 Task: Create Board Resource Allocation Software to Workspace Data Analysis and Reporting. Create Board Influencer Identification to Workspace Data Analysis and Reporting. Create Board Employee Performance Management and Coaching to Workspace Data Analysis and Reporting
Action: Mouse moved to (466, 105)
Screenshot: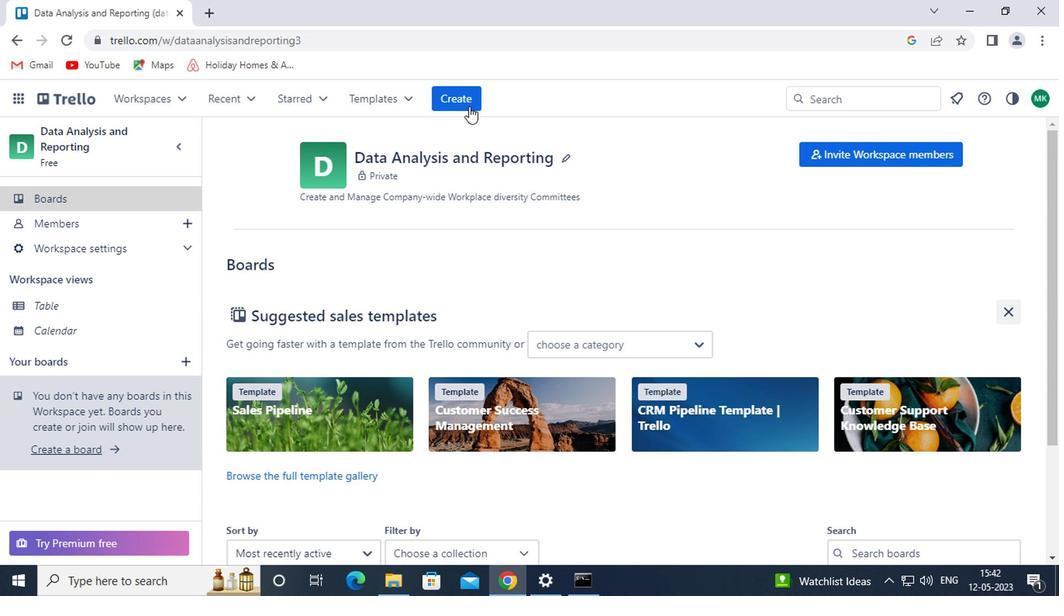 
Action: Mouse pressed left at (466, 105)
Screenshot: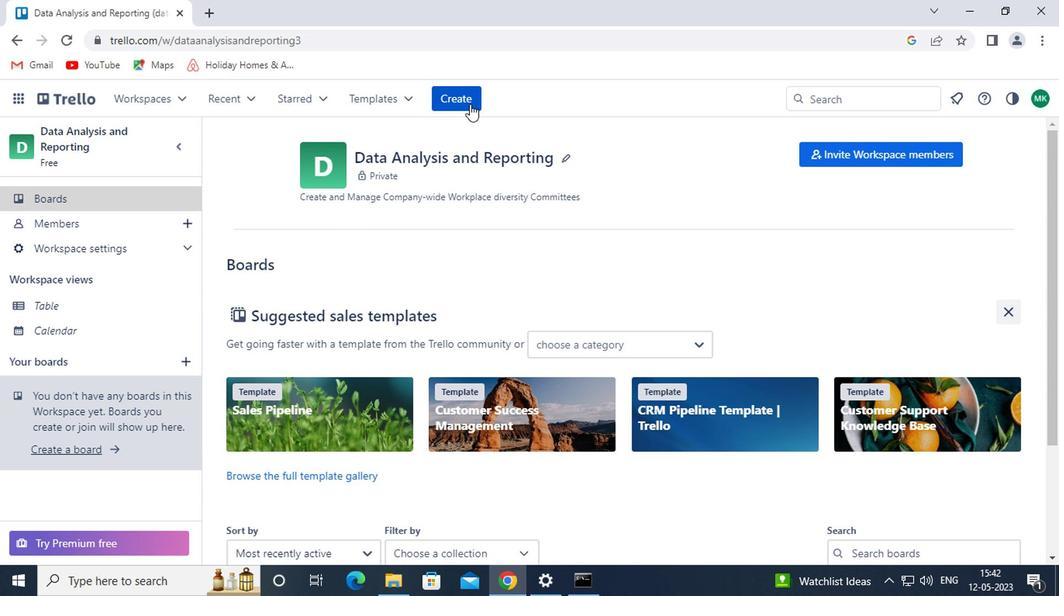 
Action: Mouse moved to (466, 157)
Screenshot: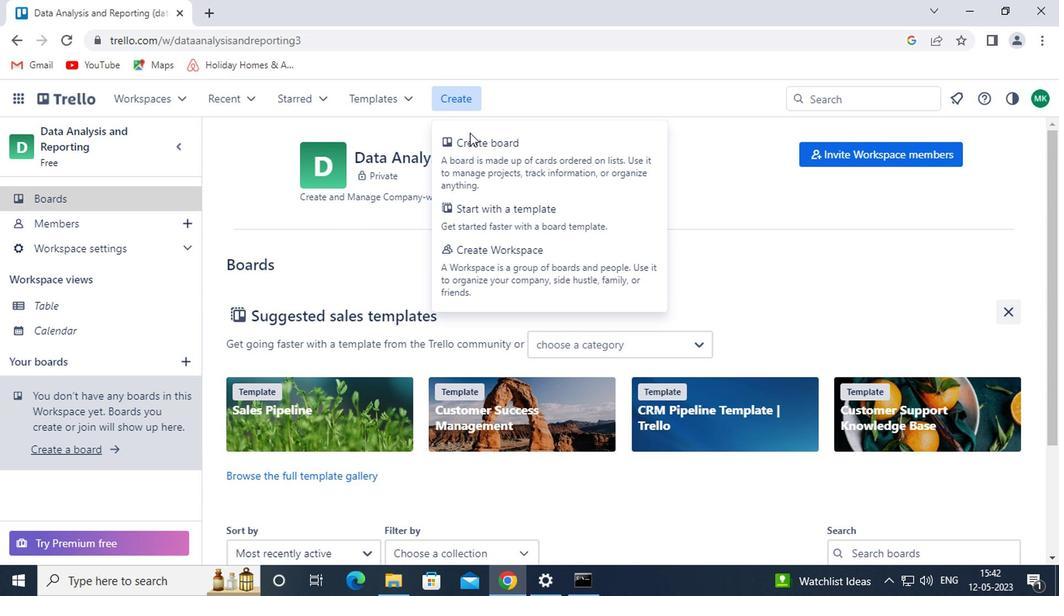 
Action: Mouse pressed left at (466, 157)
Screenshot: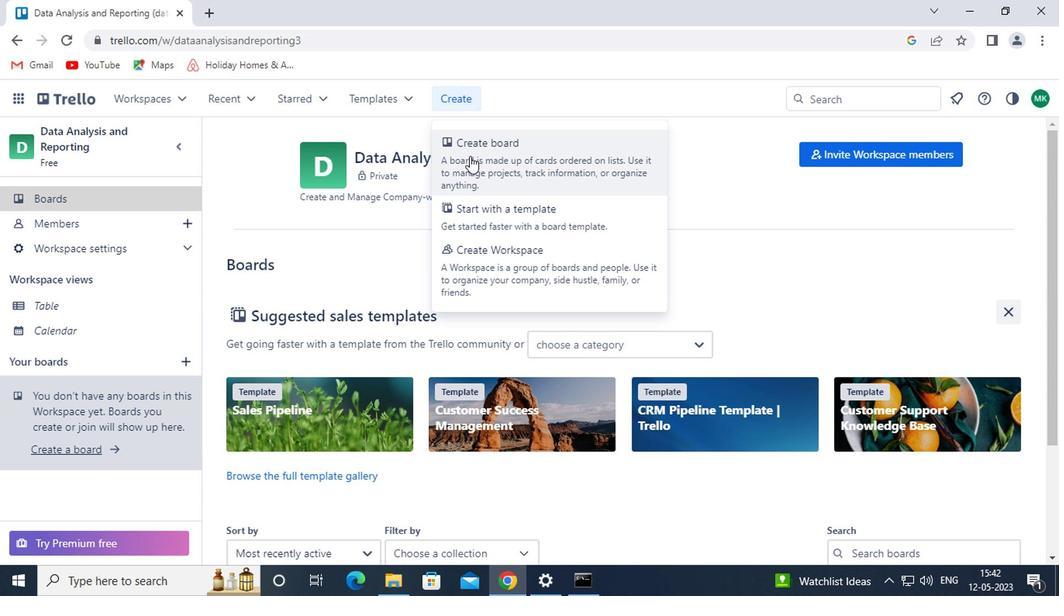 
Action: Mouse moved to (507, 385)
Screenshot: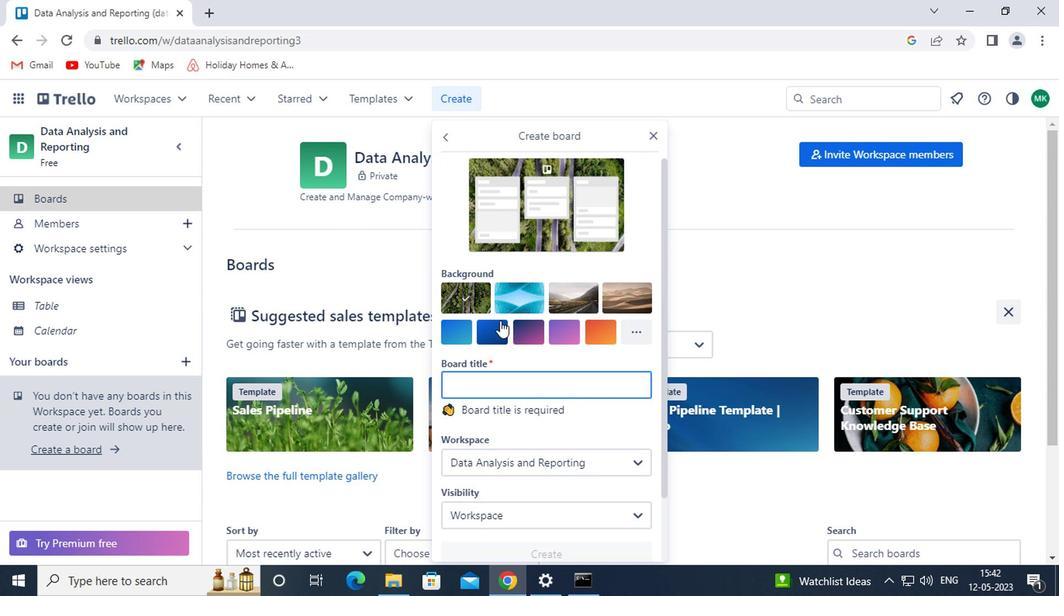 
Action: Mouse pressed left at (507, 385)
Screenshot: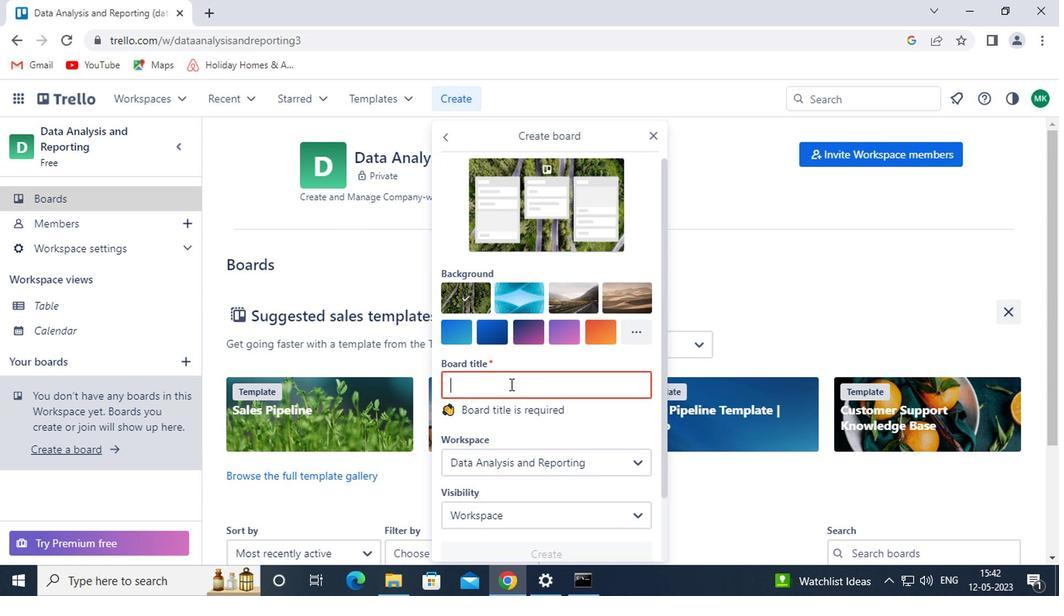 
Action: Key pressed resource<Key.space>allocation<Key.space><Key.shift>SOFTWARE
Screenshot: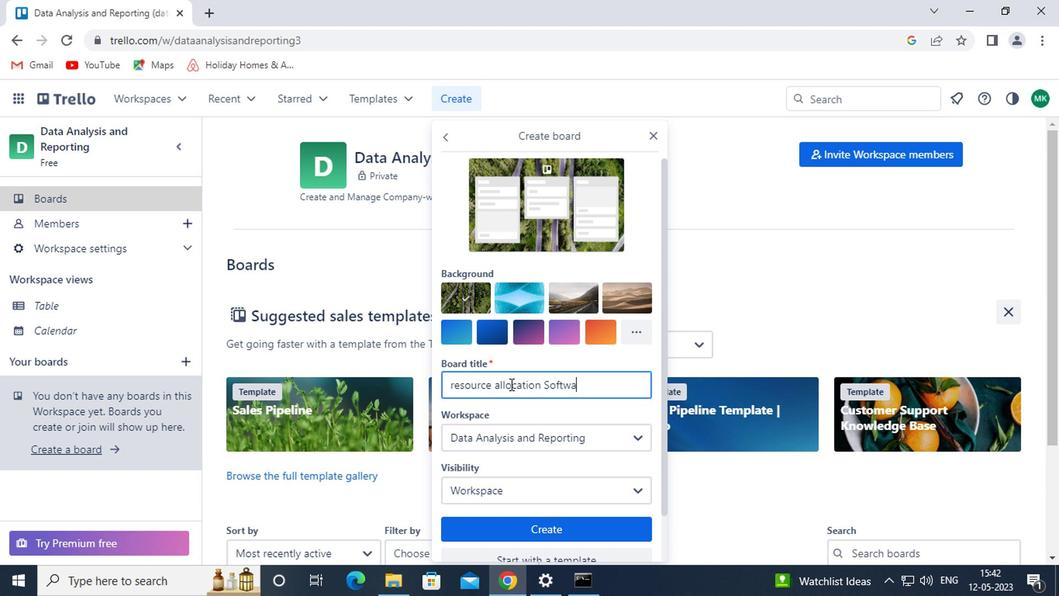 
Action: Mouse moved to (538, 522)
Screenshot: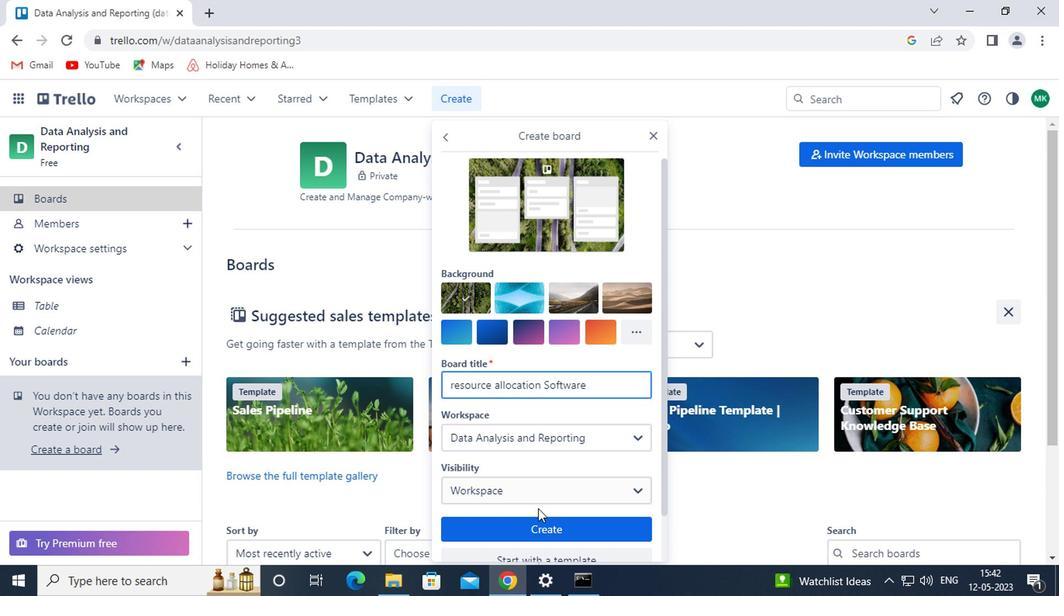 
Action: Mouse pressed left at (538, 522)
Screenshot: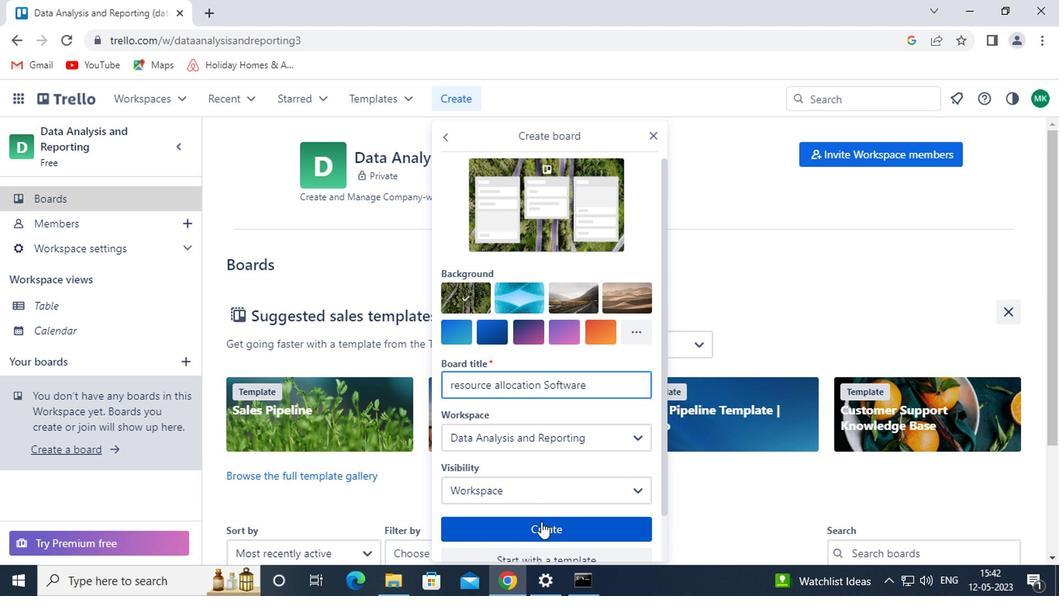 
Action: Mouse moved to (459, 107)
Screenshot: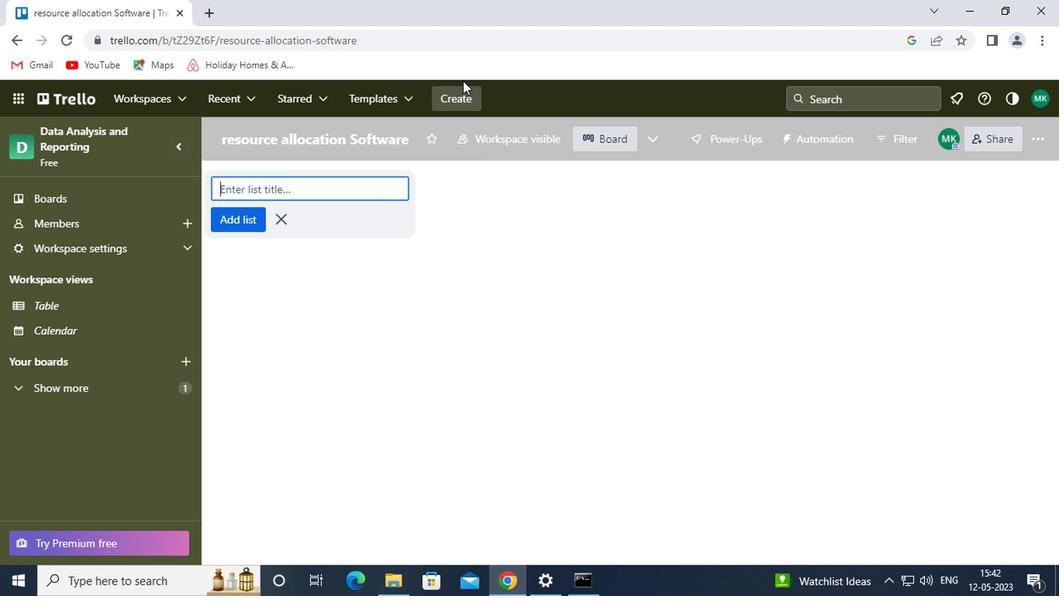 
Action: Mouse pressed left at (459, 107)
Screenshot: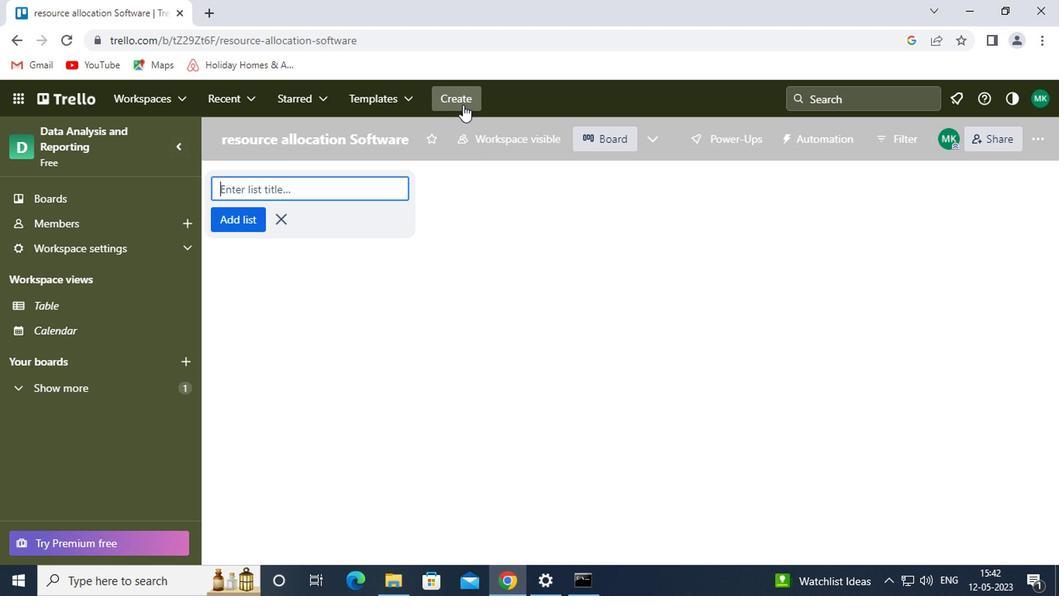 
Action: Mouse moved to (466, 157)
Screenshot: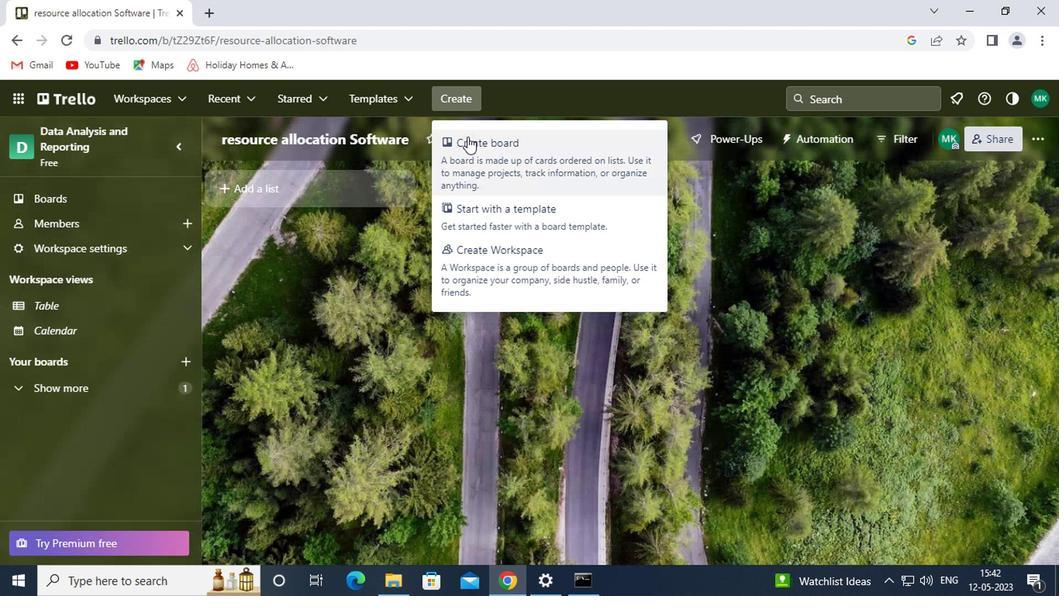 
Action: Mouse pressed left at (466, 157)
Screenshot: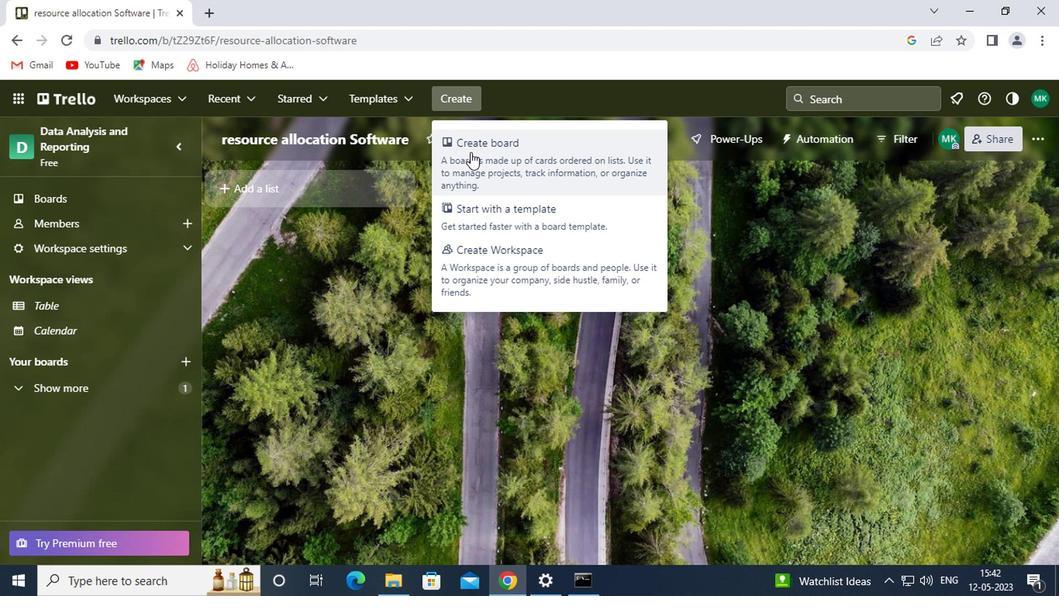 
Action: Key pressed <Key.shift>INFLUNCER<Key.space><Key.shift>IDENTIFICATION
Screenshot: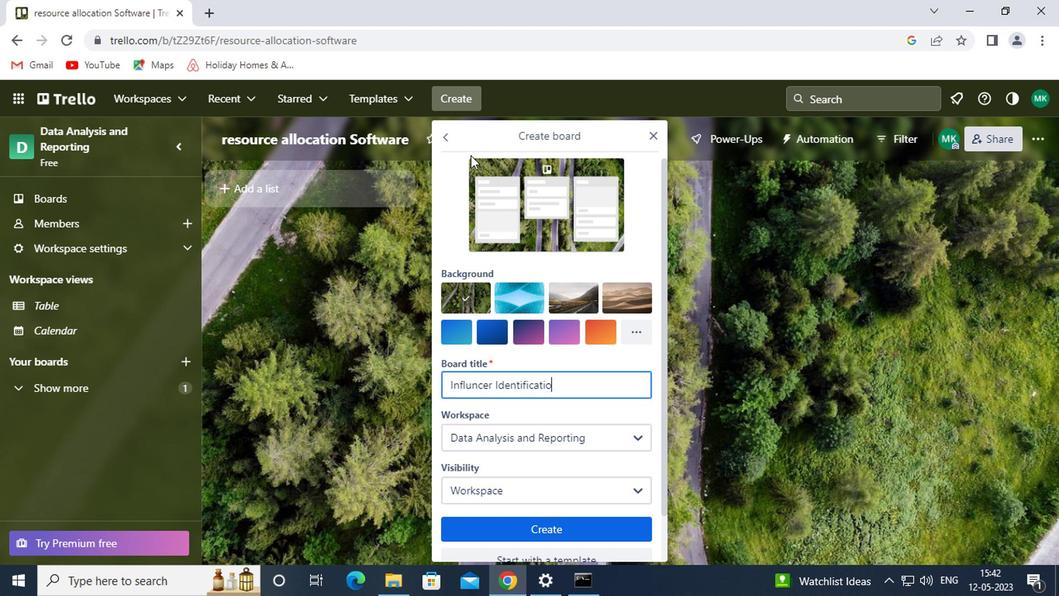 
Action: Mouse moved to (550, 531)
Screenshot: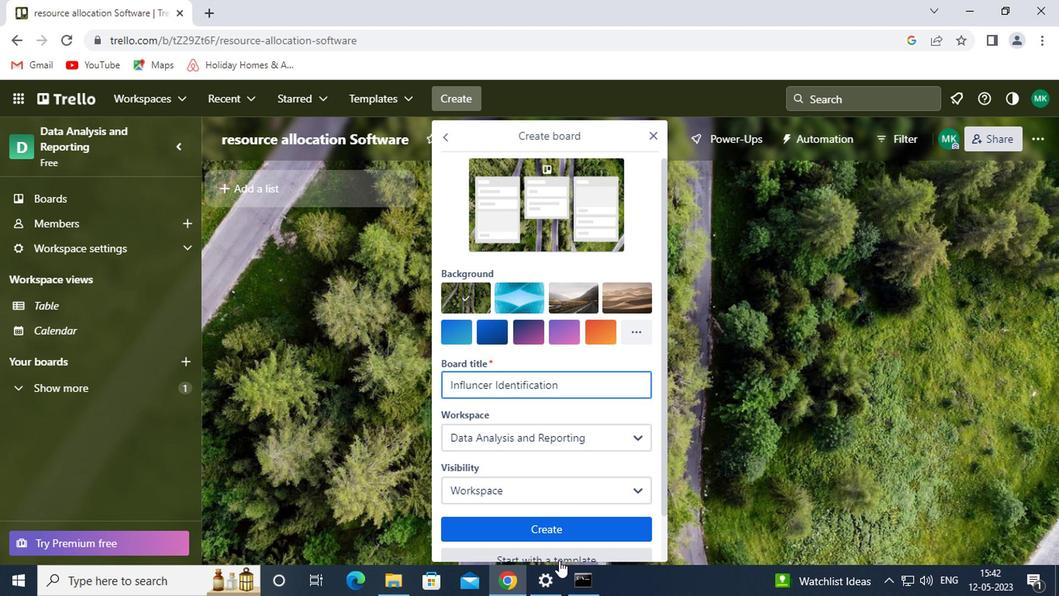 
Action: Mouse pressed left at (550, 531)
Screenshot: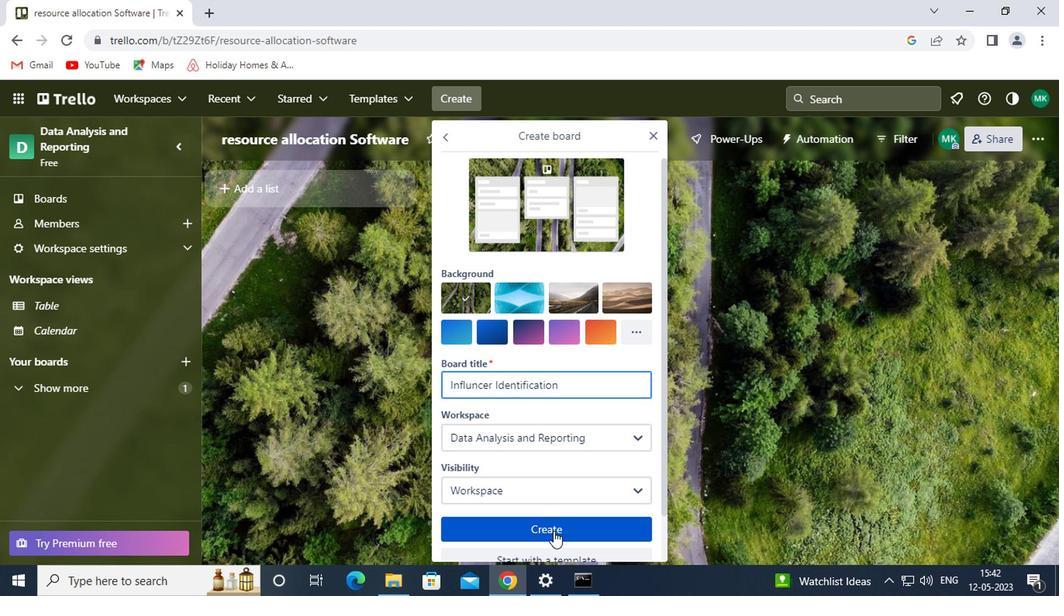 
Action: Mouse moved to (457, 103)
Screenshot: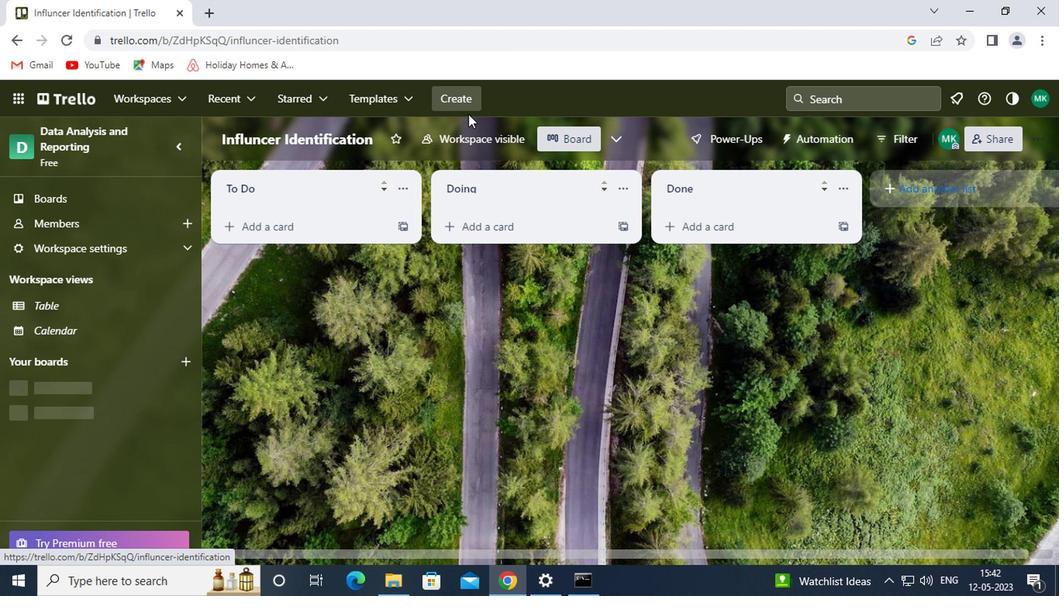 
Action: Mouse pressed left at (457, 103)
Screenshot: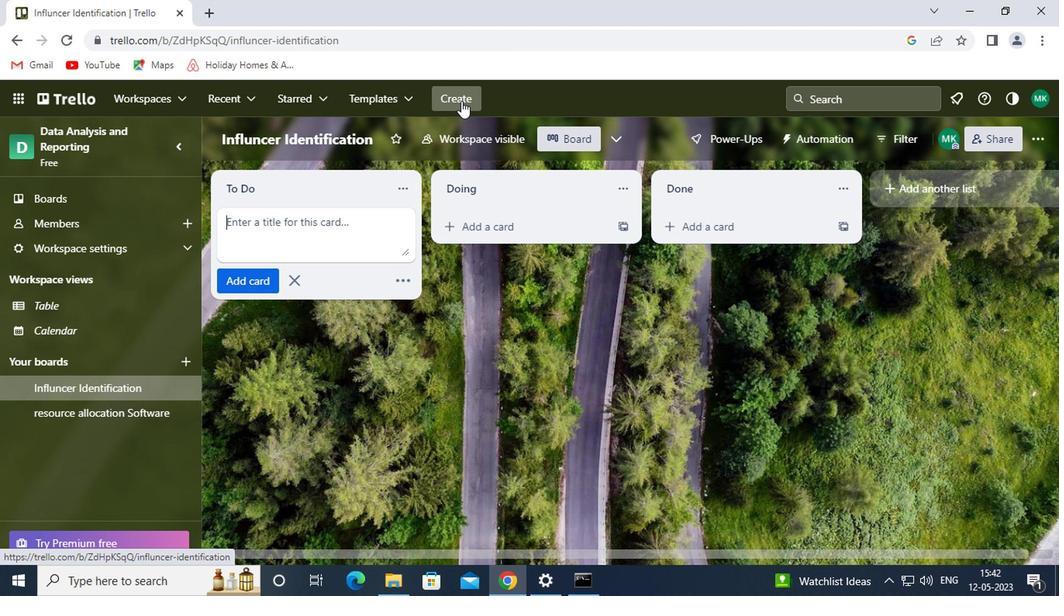 
Action: Mouse moved to (500, 155)
Screenshot: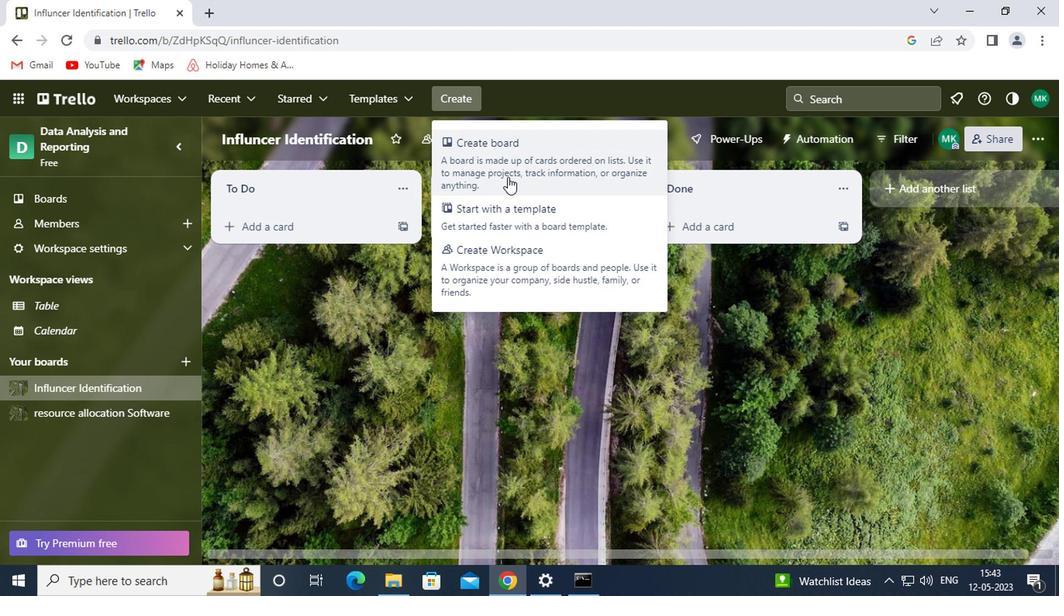 
Action: Mouse pressed left at (500, 155)
Screenshot: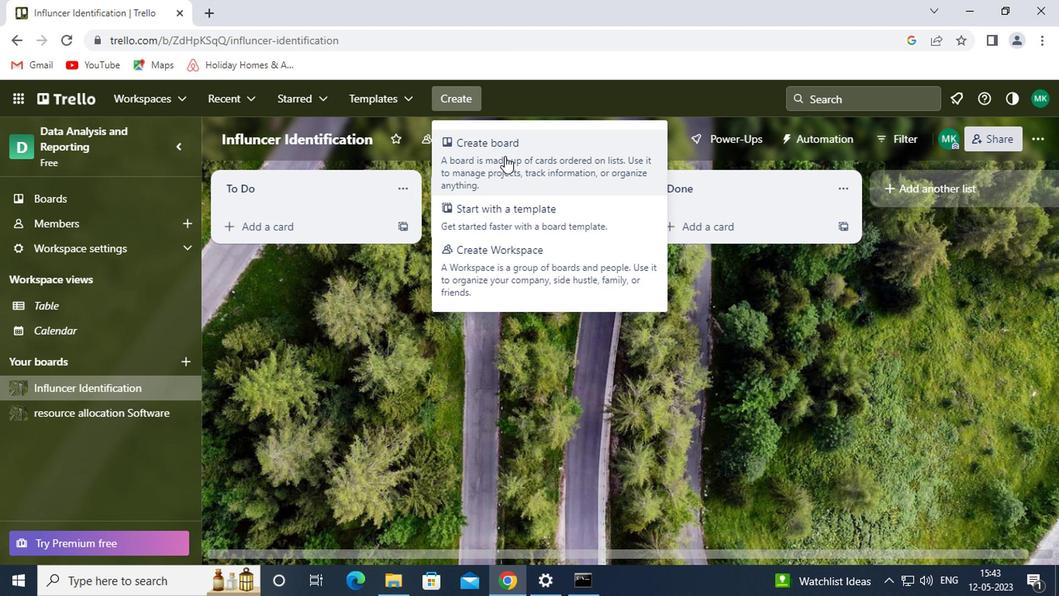 
Action: Key pressed <Key.shift><Key.shift><Key.shift>EMPLOYEE<Key.space><Key.shift>MANAGE
Screenshot: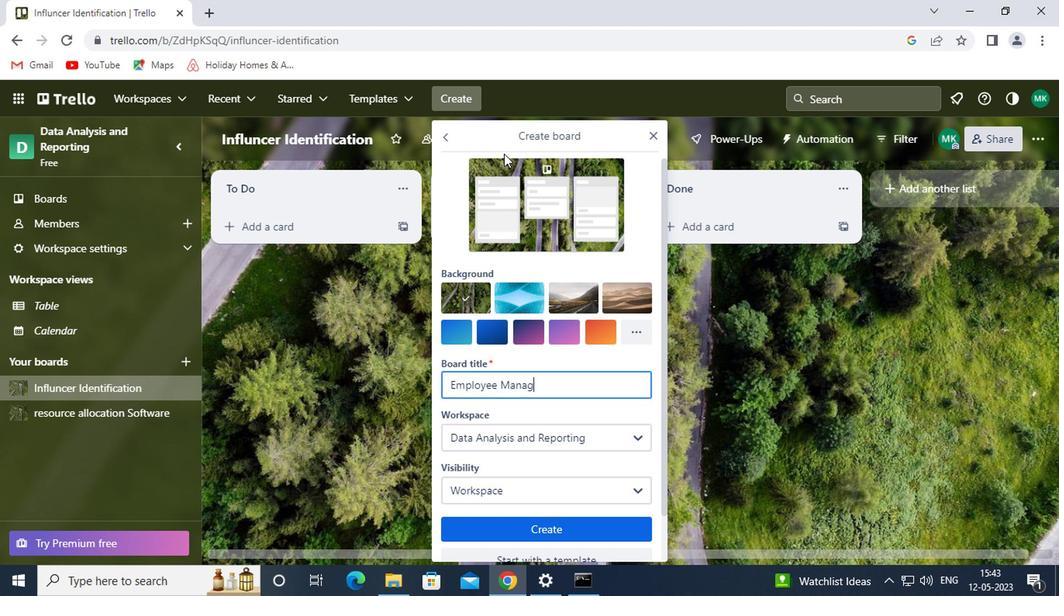 
Action: Mouse moved to (500, 155)
Screenshot: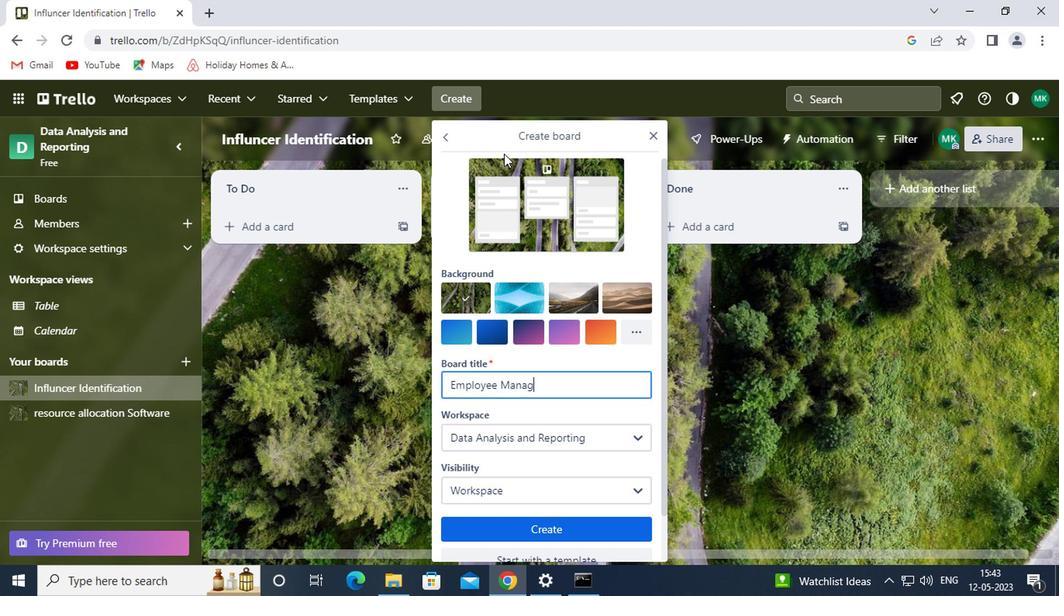 
Action: Key pressed M
Screenshot: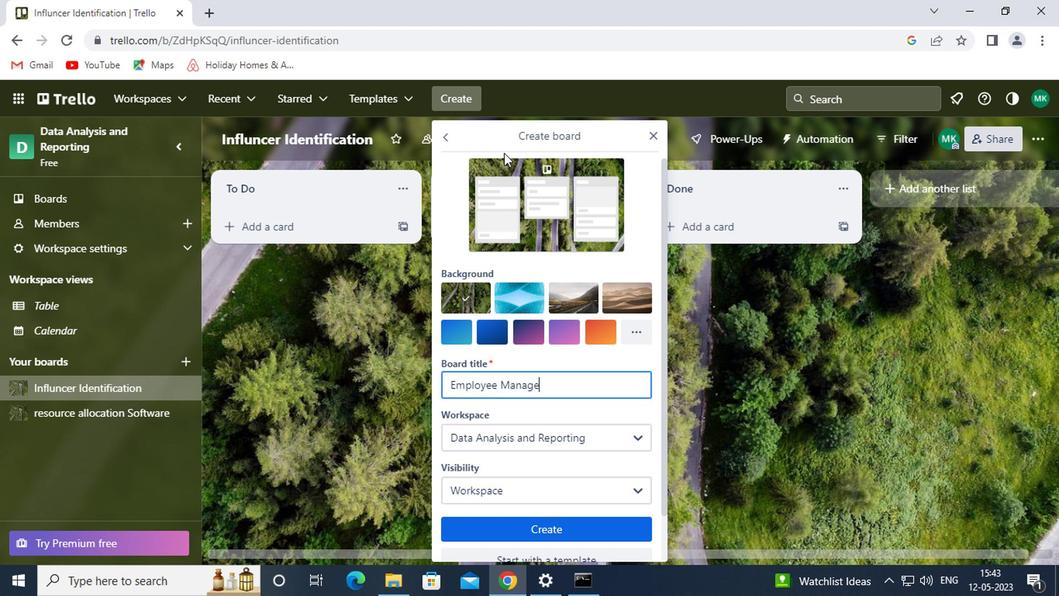 
Action: Mouse moved to (502, 153)
Screenshot: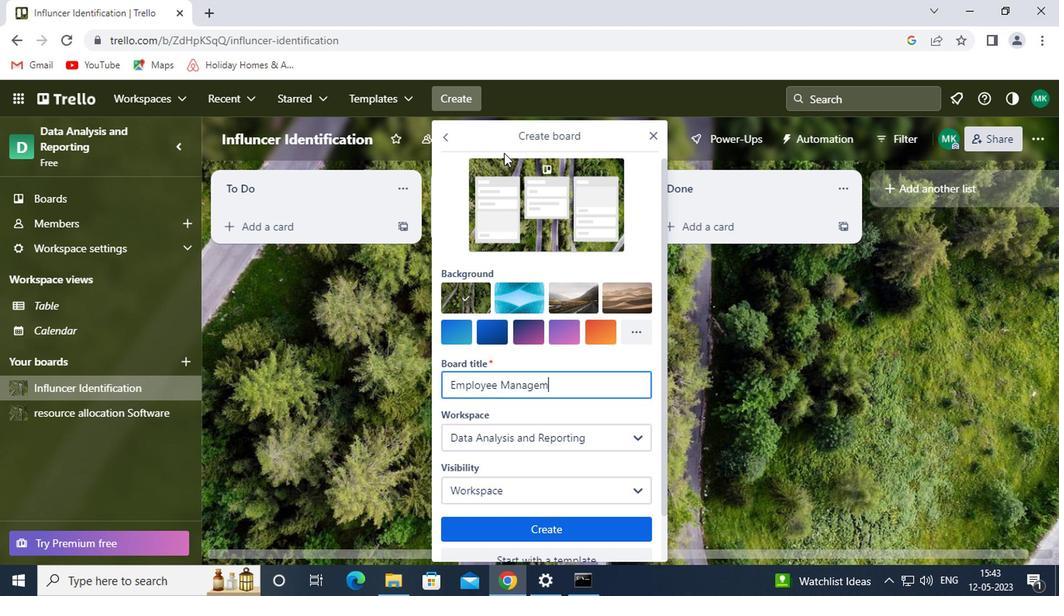 
Action: Key pressed E
Screenshot: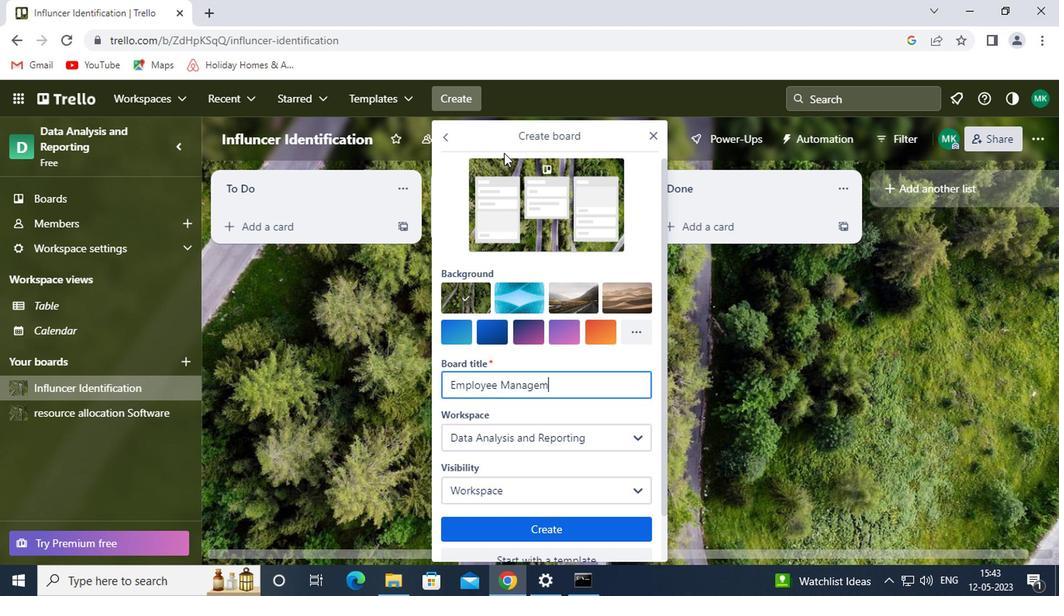 
Action: Mouse moved to (512, 152)
Screenshot: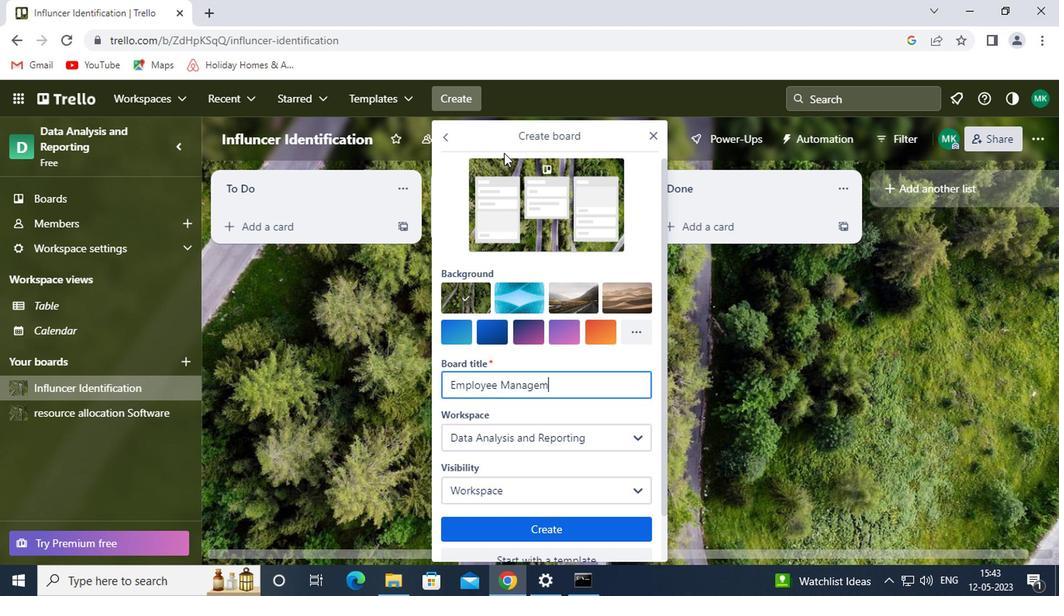 
Action: Key pressed NT<Key.space>AND
Screenshot: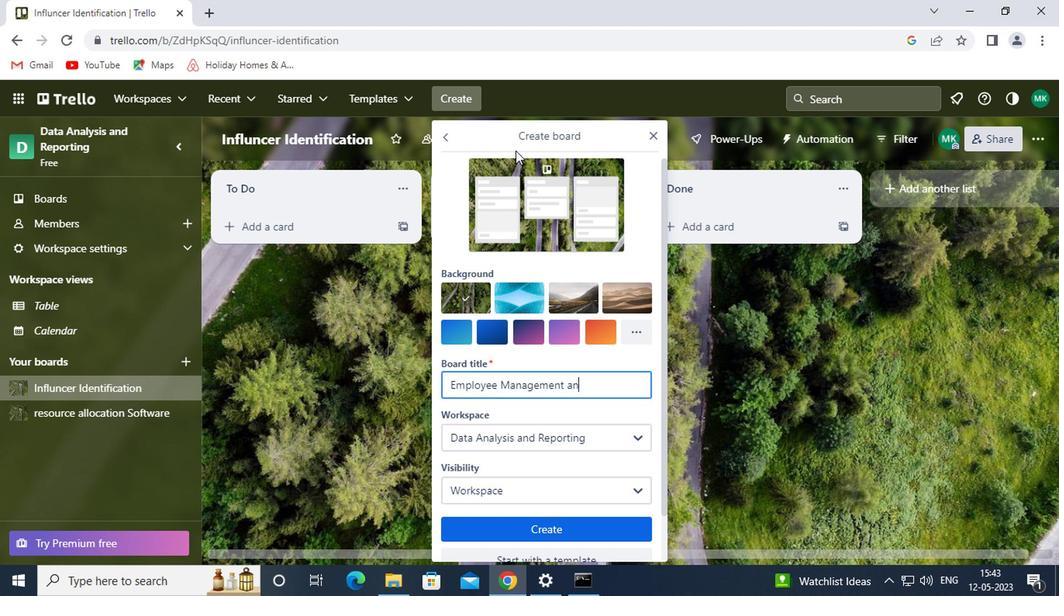 
Action: Mouse moved to (524, 151)
Screenshot: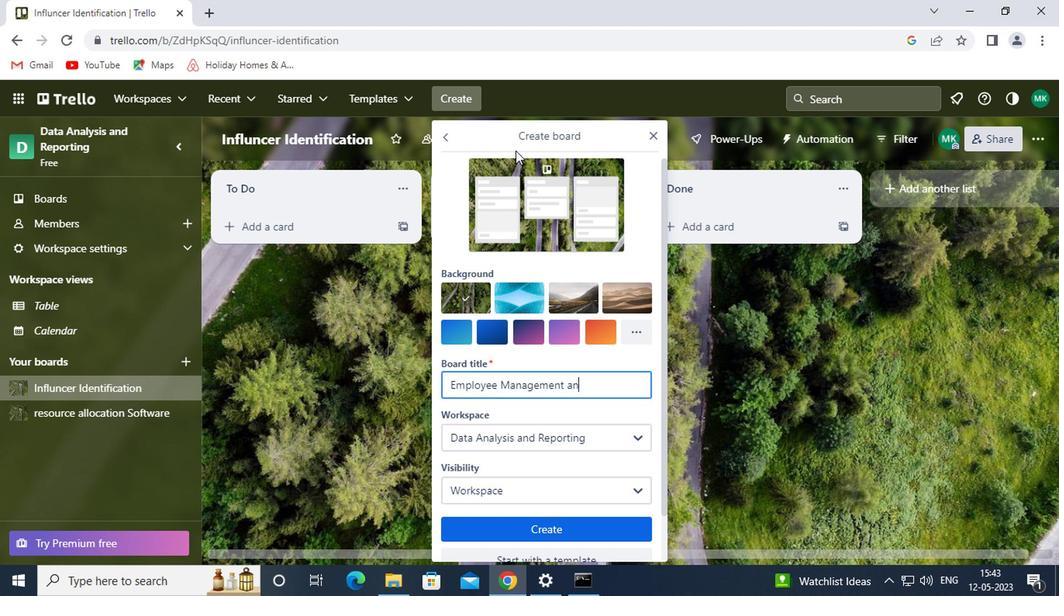
Action: Key pressed <Key.space>COACHING
Screenshot: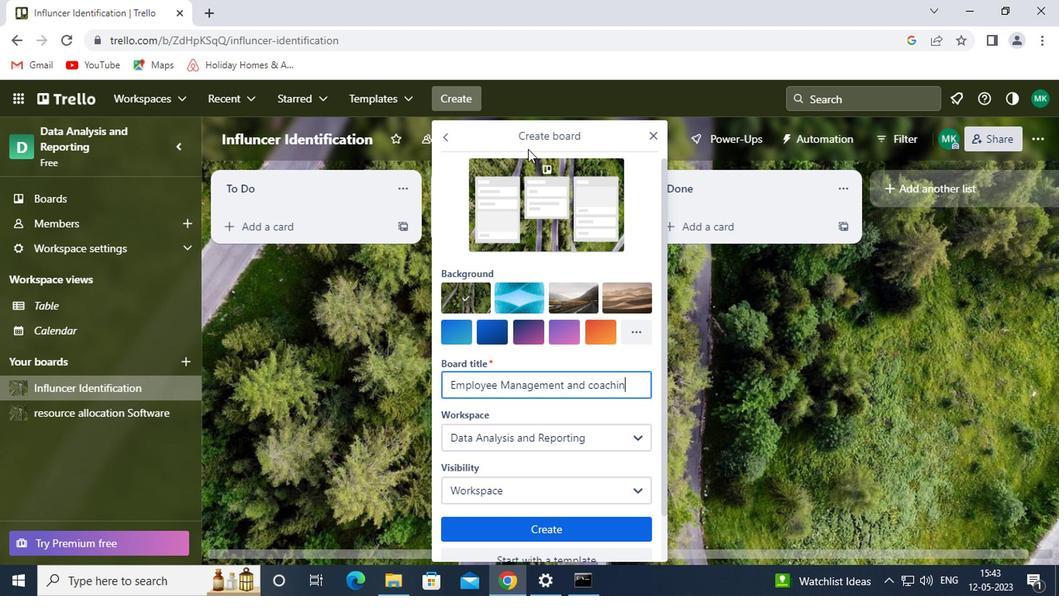 
Action: Mouse moved to (601, 528)
Screenshot: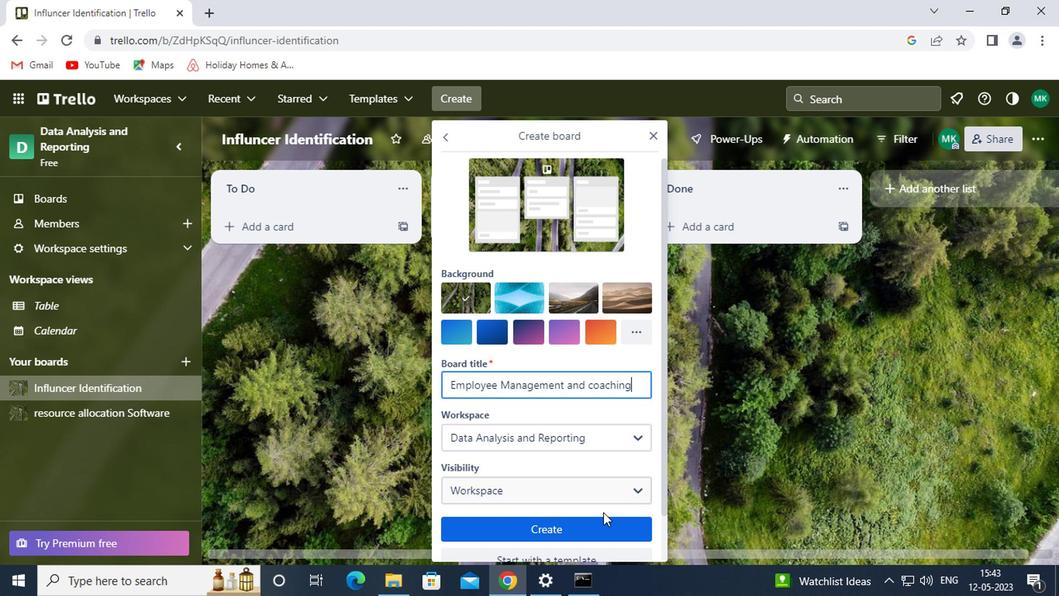 
Action: Mouse pressed left at (601, 528)
Screenshot: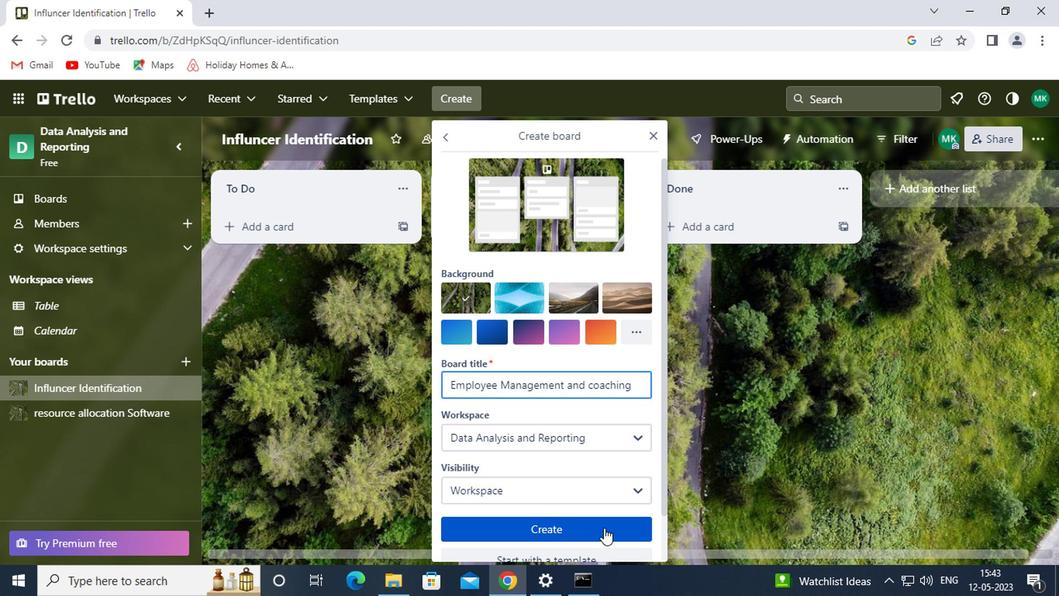 
